 Task: Create Card Card0000000195 in Board Board0000000049 in Workspace WS0000000017 in Trello. Create Card Card0000000196 in Board Board0000000049 in Workspace WS0000000017 in Trello. Create Card Card0000000197 in Board Board0000000050 in Workspace WS0000000017 in Trello. Create Card Card0000000198 in Board Board0000000050 in Workspace WS0000000017 in Trello. Create Card Card0000000199 in Board Board0000000050 in Workspace WS0000000017 in Trello
Action: Mouse moved to (240, 235)
Screenshot: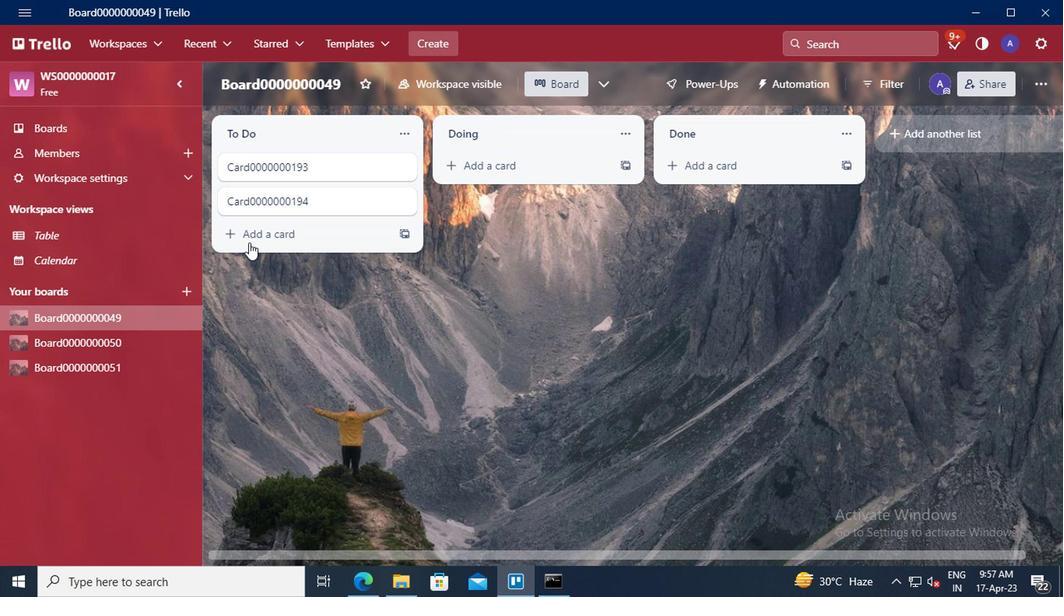 
Action: Mouse pressed left at (240, 235)
Screenshot: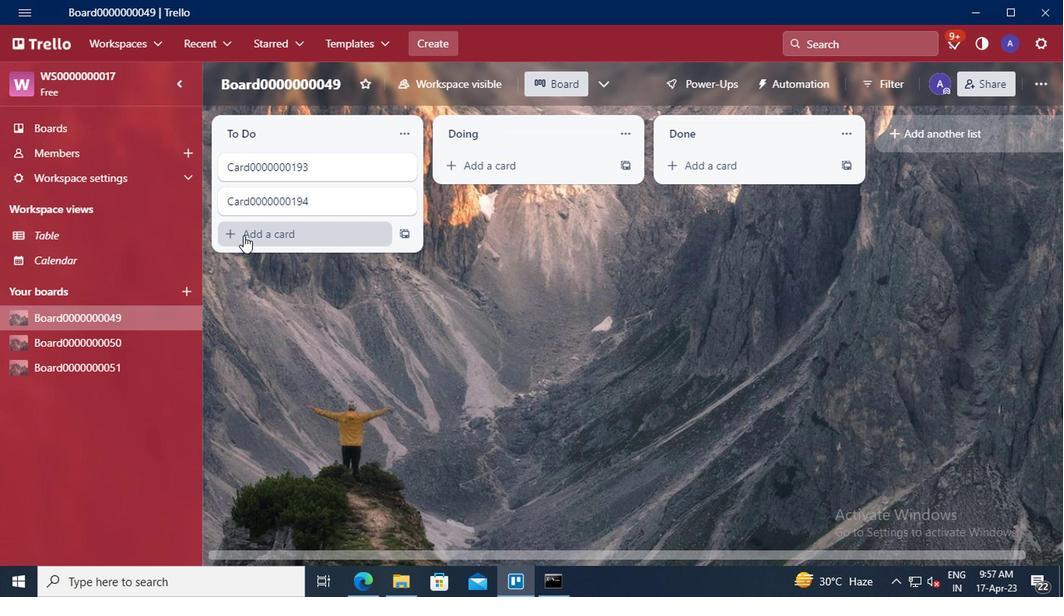 
Action: Mouse moved to (241, 242)
Screenshot: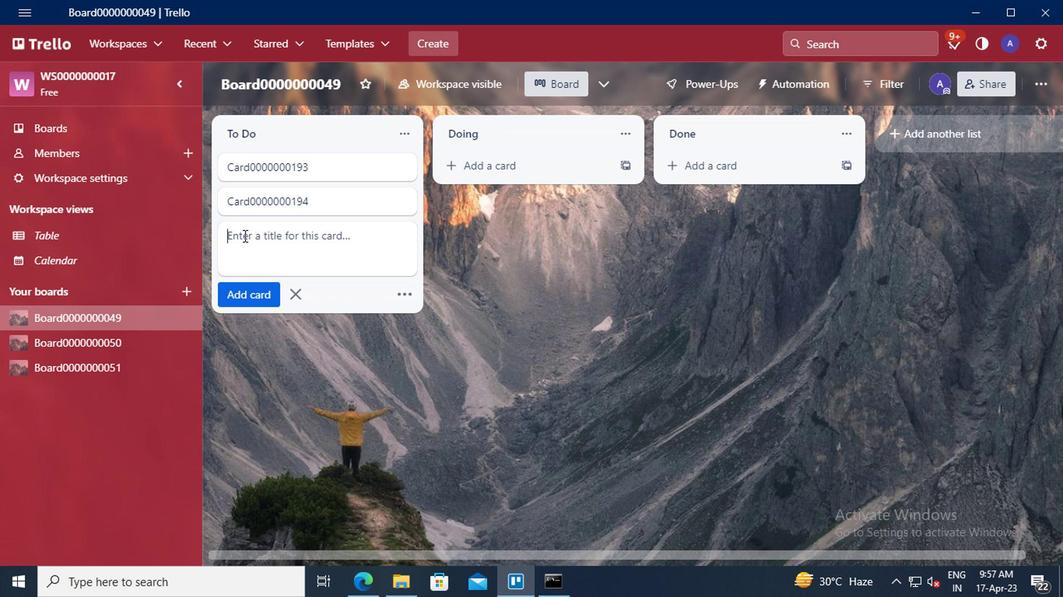 
Action: Mouse pressed left at (241, 242)
Screenshot: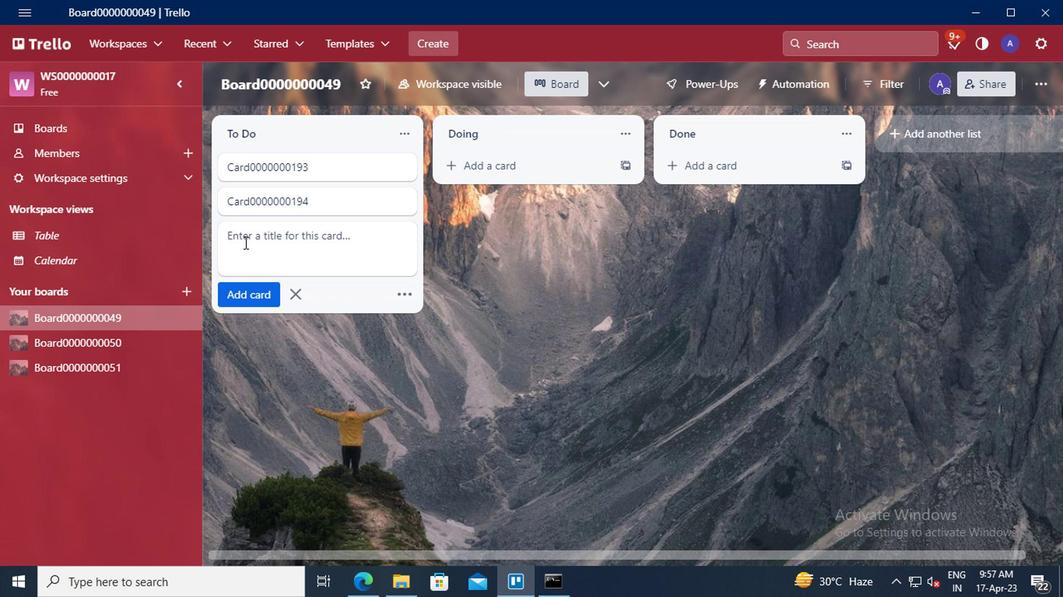 
Action: Key pressed <Key.shift>CARD0000000195
Screenshot: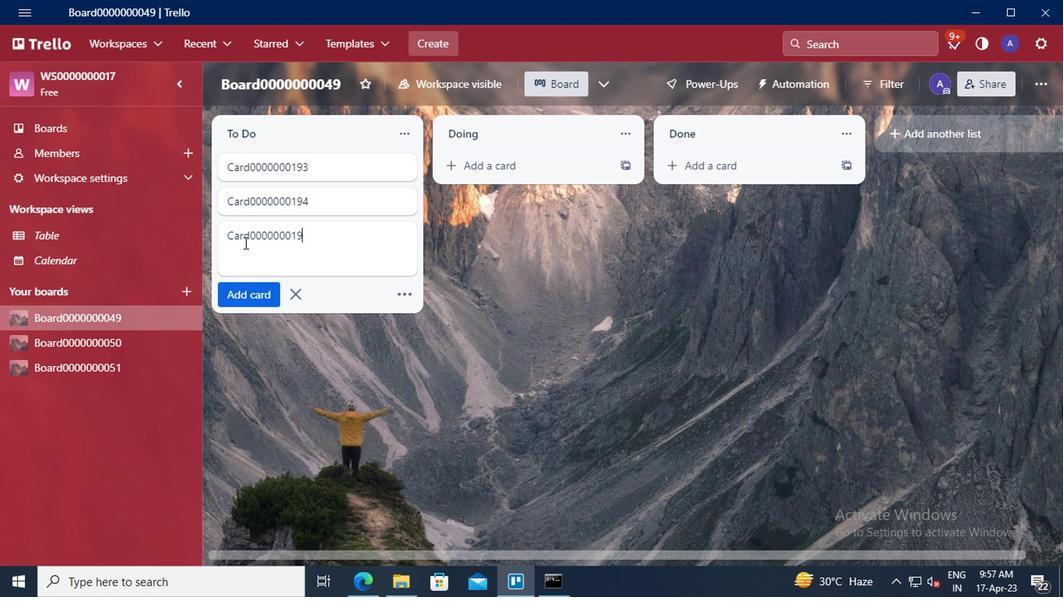 
Action: Mouse moved to (245, 298)
Screenshot: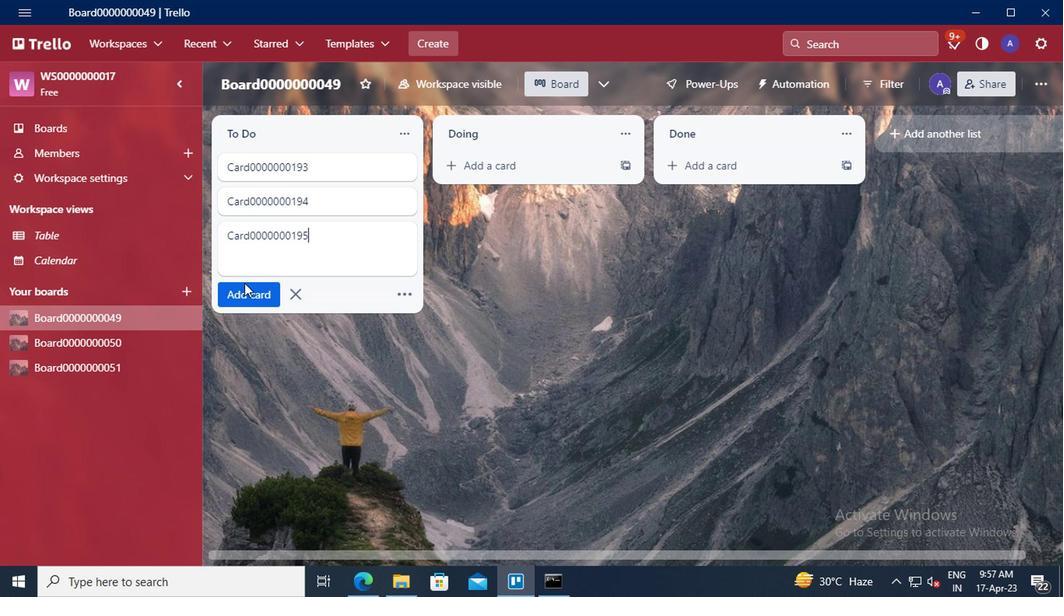 
Action: Mouse pressed left at (245, 298)
Screenshot: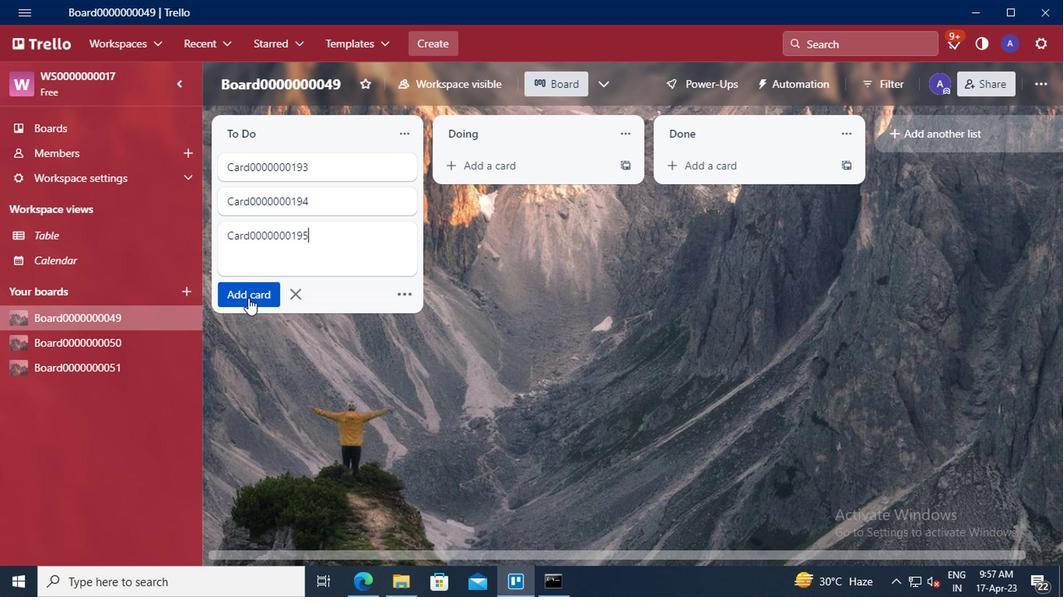 
Action: Mouse moved to (253, 275)
Screenshot: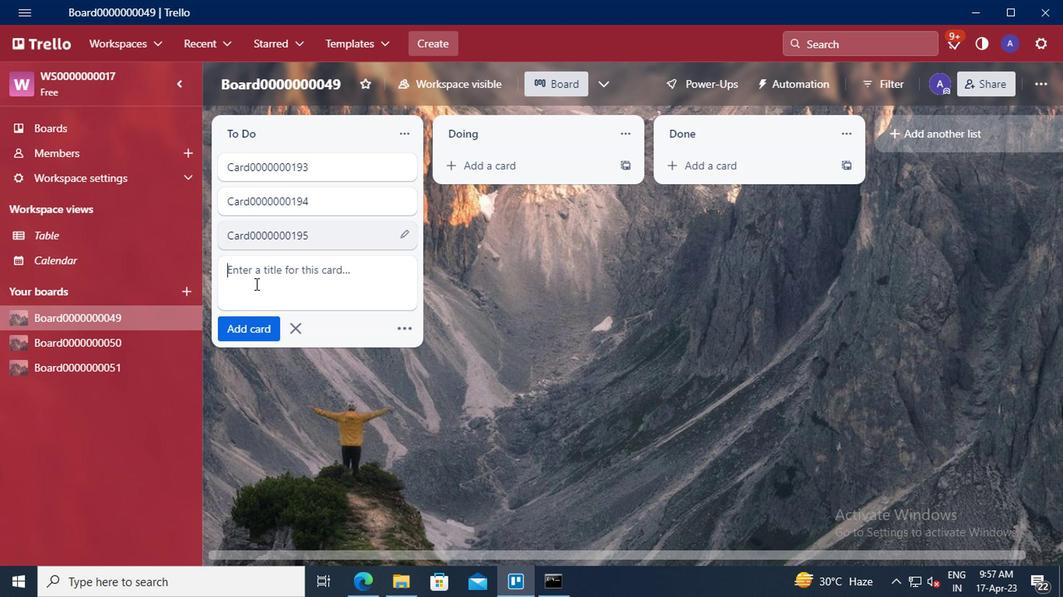
Action: Mouse pressed left at (253, 275)
Screenshot: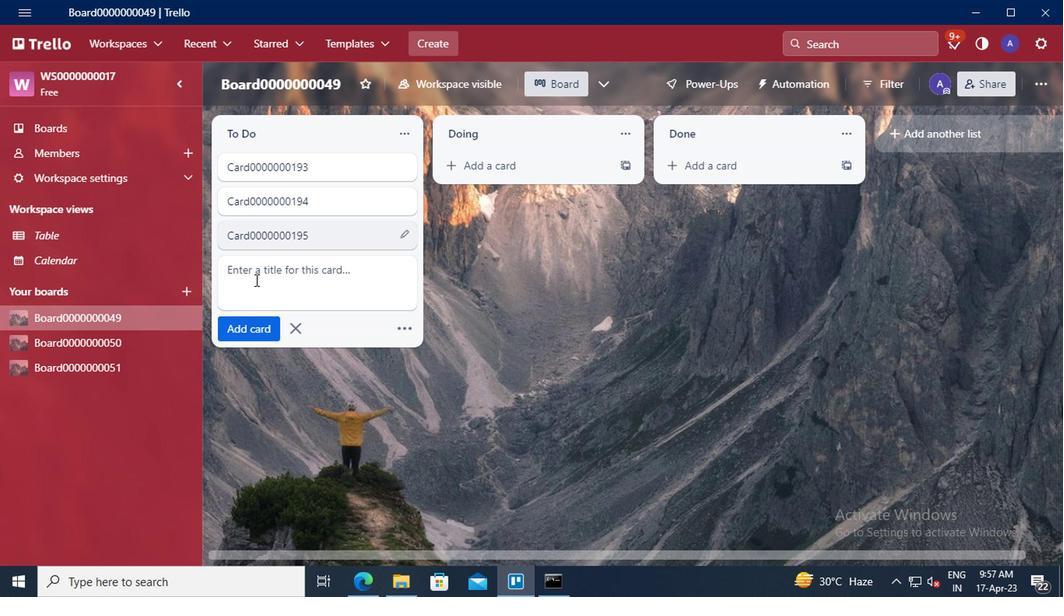 
Action: Key pressed <Key.shift>CARD0000000196
Screenshot: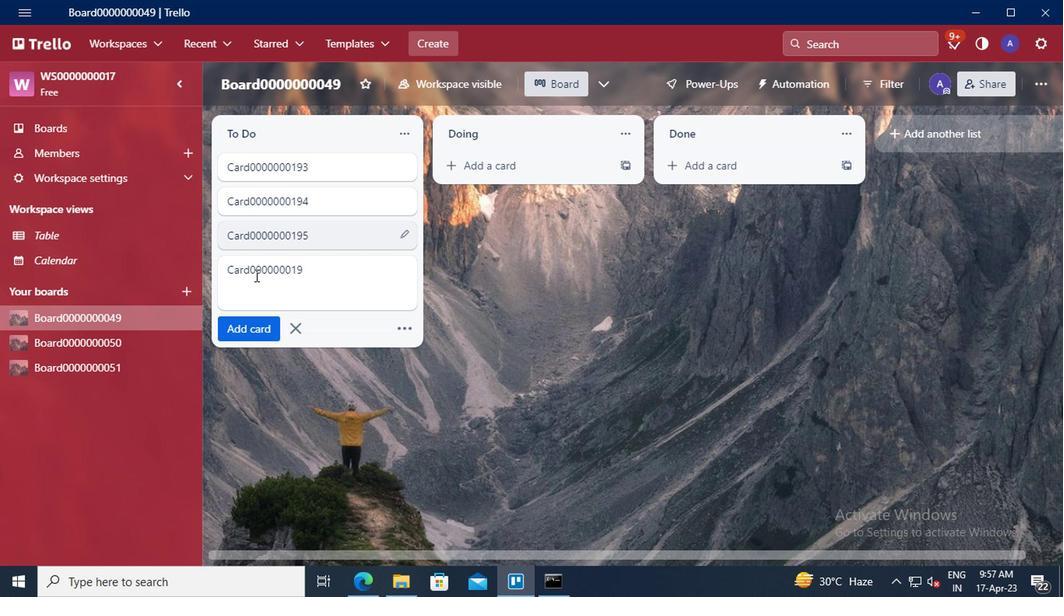 
Action: Mouse moved to (248, 325)
Screenshot: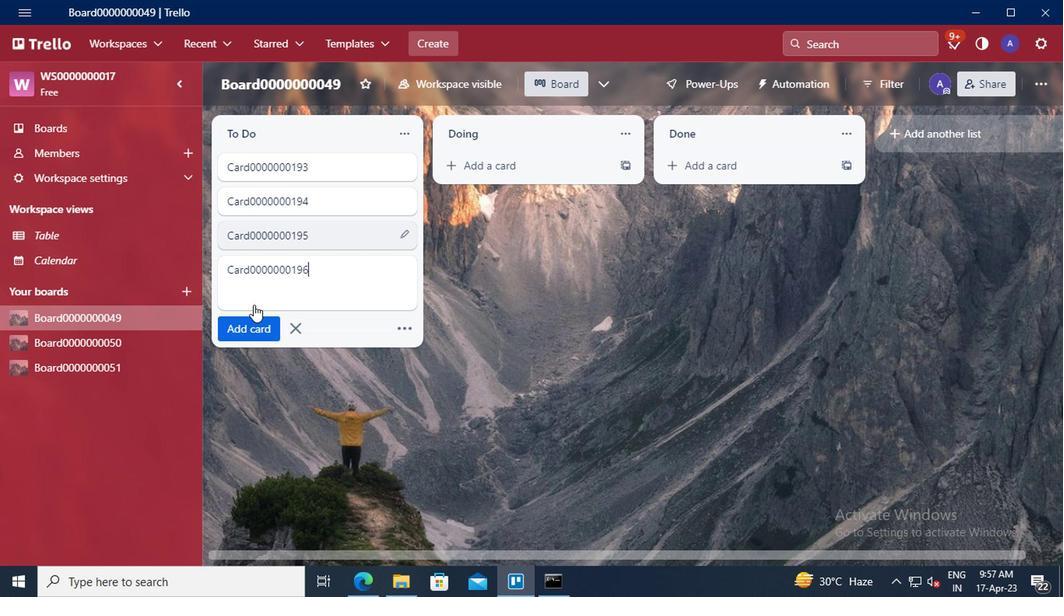 
Action: Mouse pressed left at (248, 325)
Screenshot: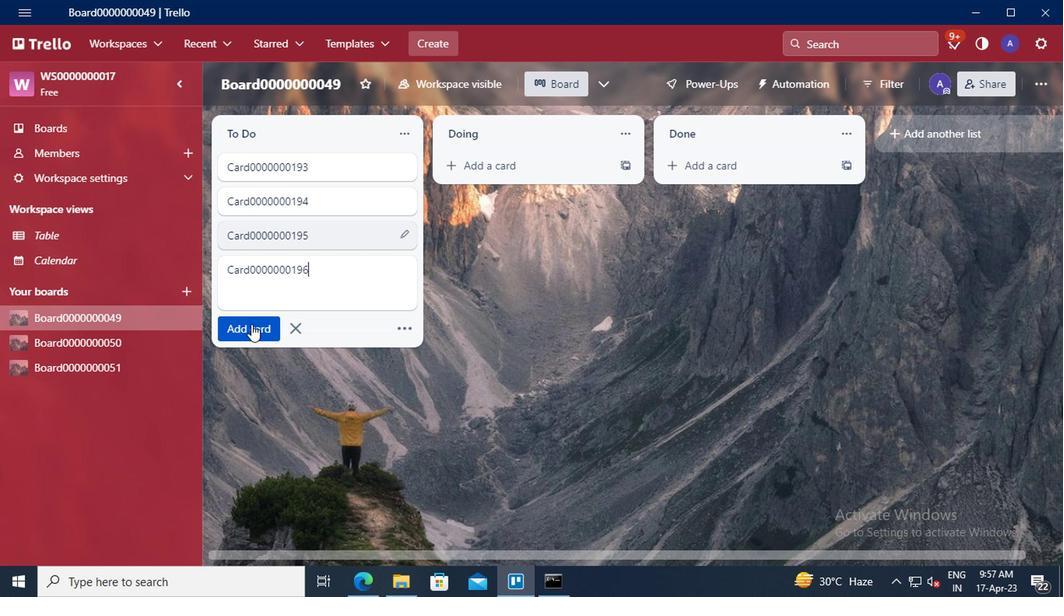 
Action: Mouse moved to (77, 345)
Screenshot: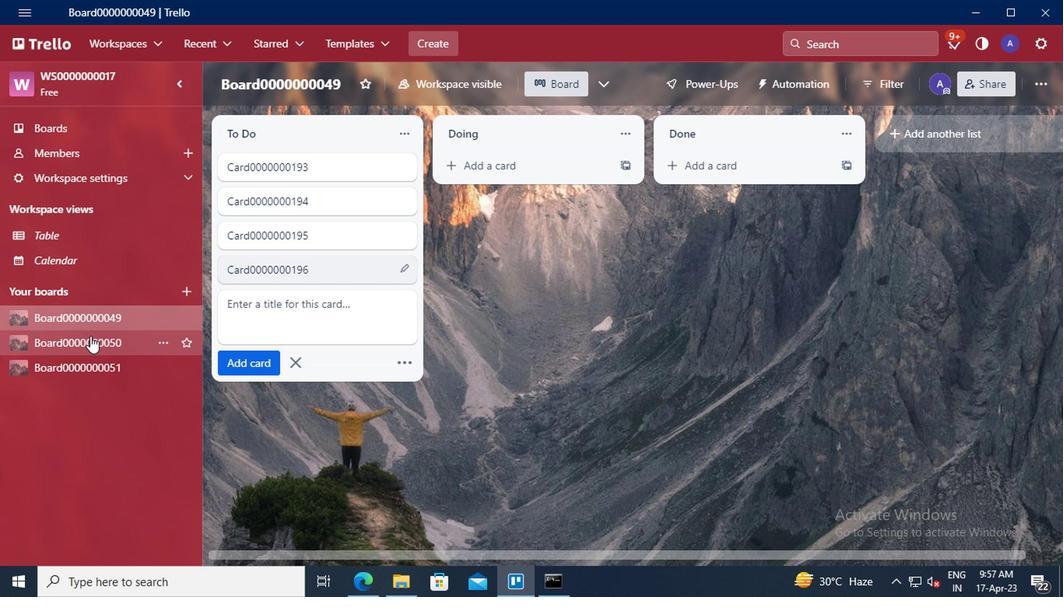 
Action: Mouse pressed left at (77, 345)
Screenshot: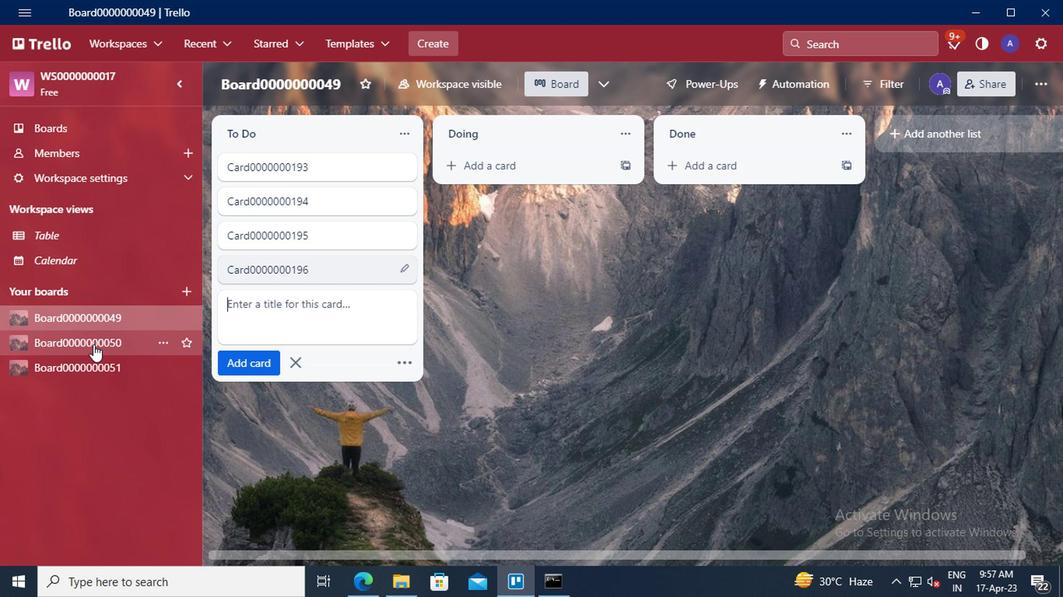 
Action: Mouse moved to (241, 174)
Screenshot: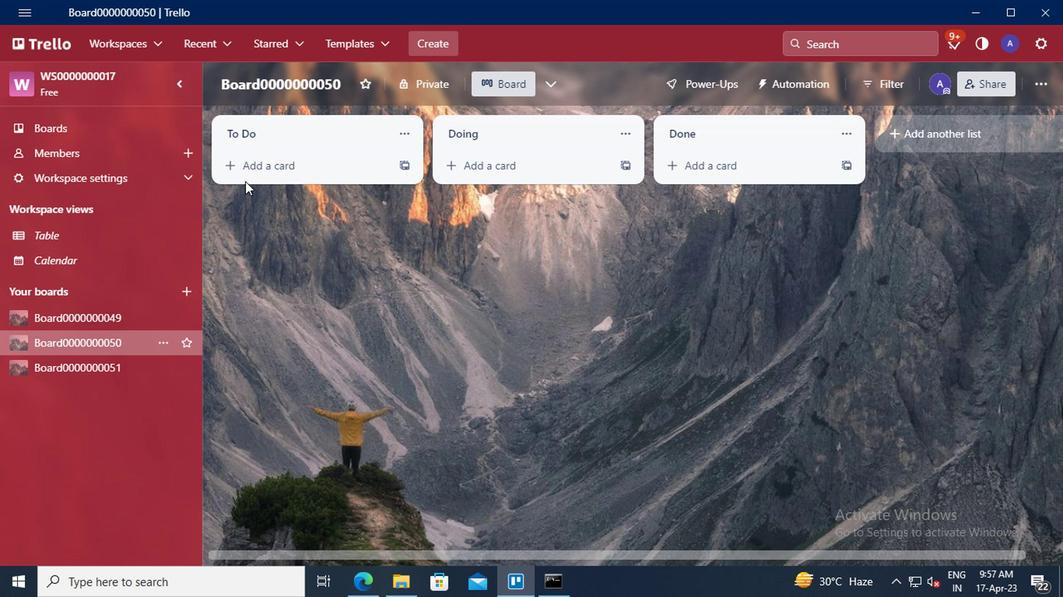 
Action: Mouse pressed left at (241, 174)
Screenshot: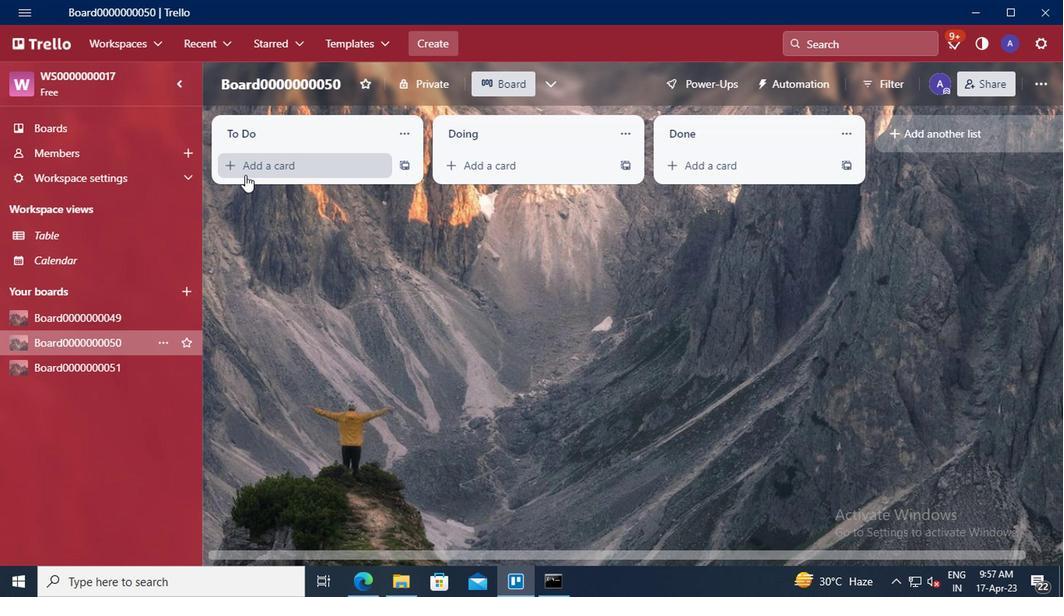 
Action: Mouse moved to (240, 169)
Screenshot: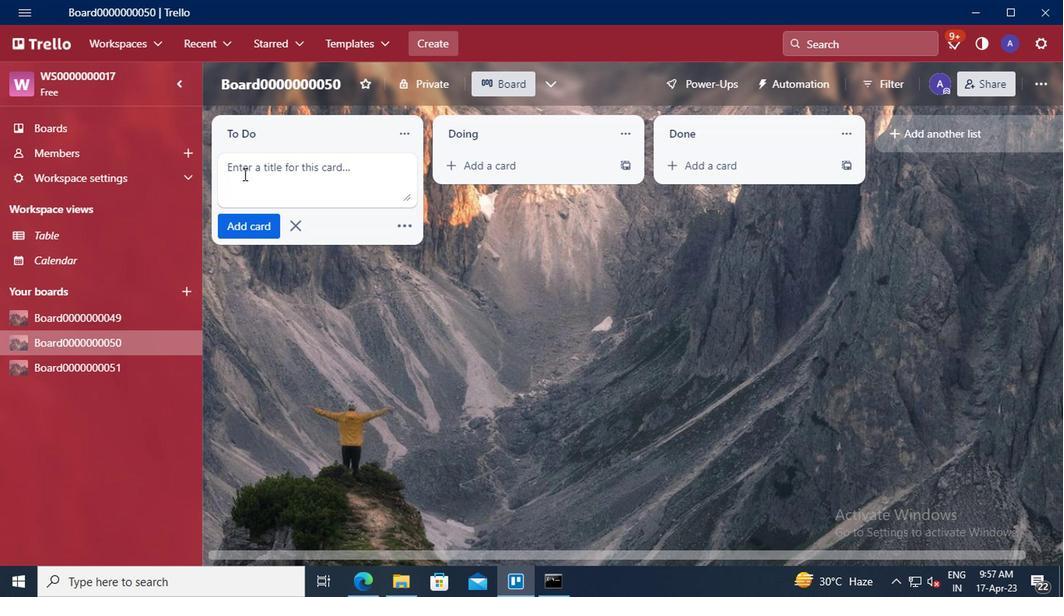
Action: Mouse pressed left at (240, 169)
Screenshot: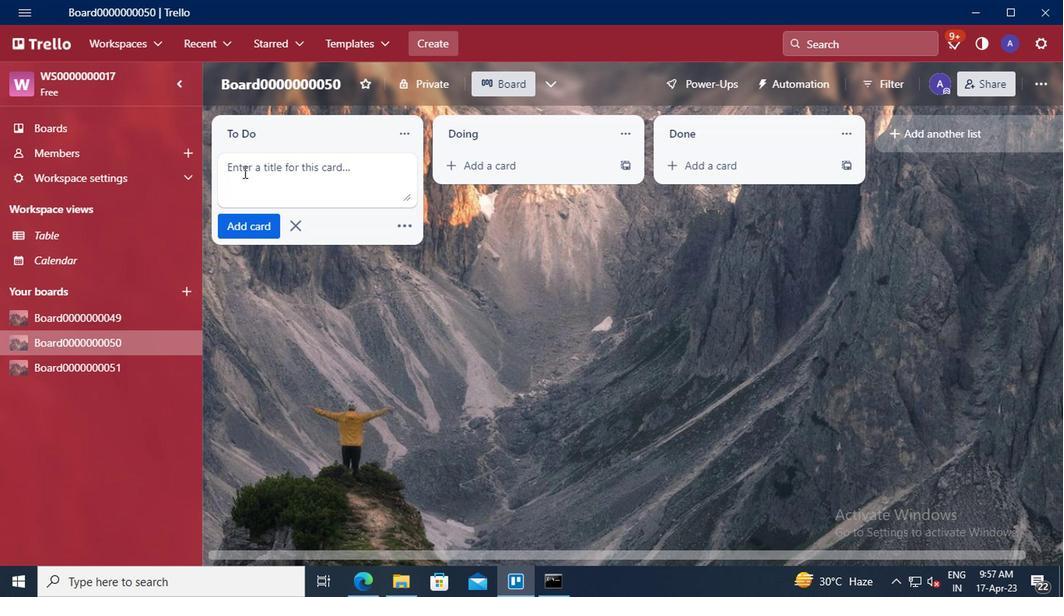 
Action: Key pressed <Key.shift>CARD0000000197
Screenshot: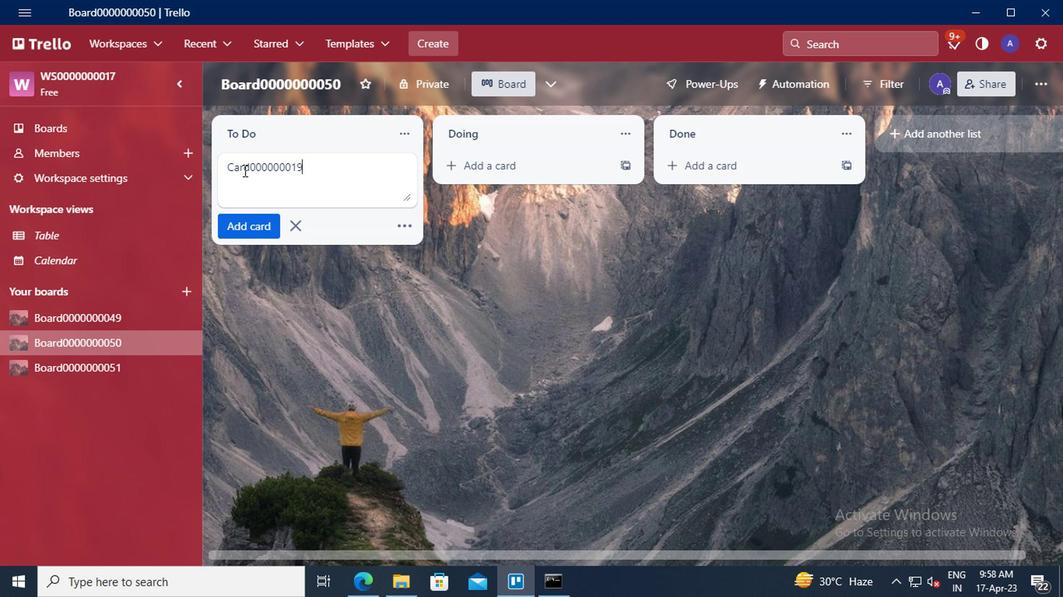 
Action: Mouse moved to (238, 220)
Screenshot: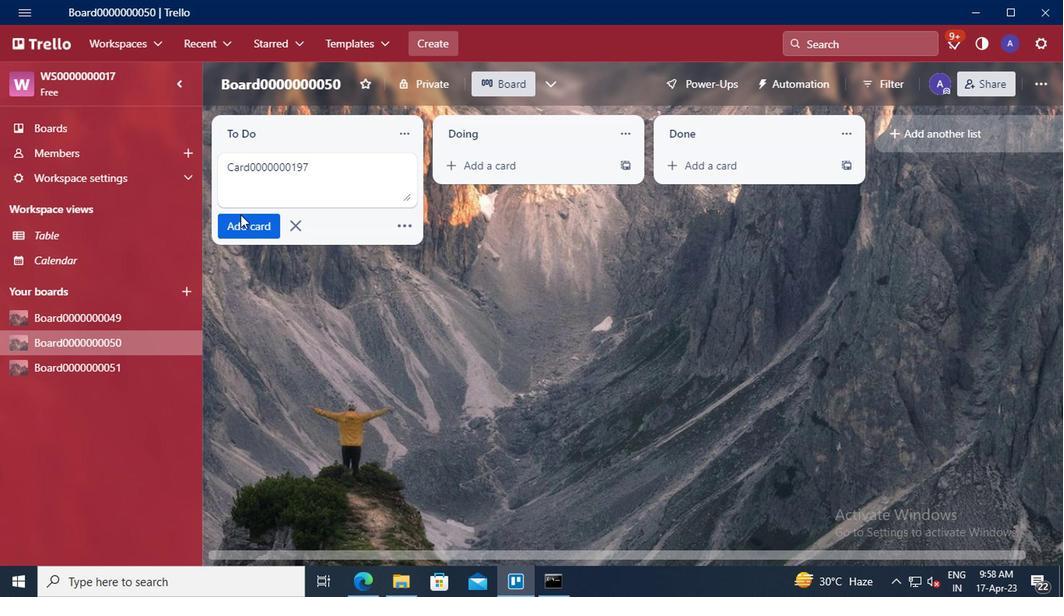 
Action: Mouse pressed left at (238, 220)
Screenshot: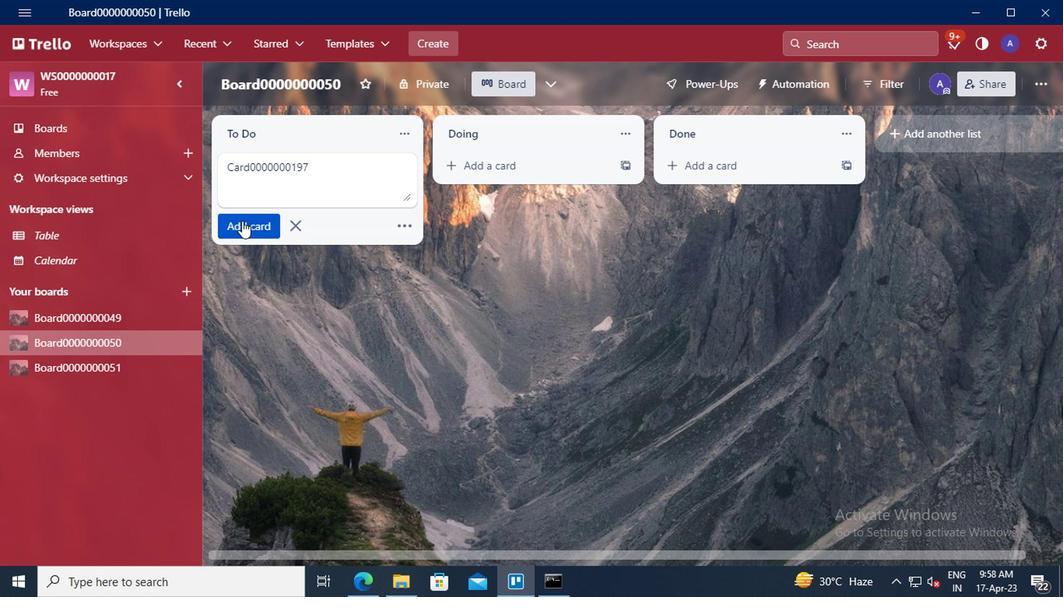 
Action: Mouse moved to (236, 212)
Screenshot: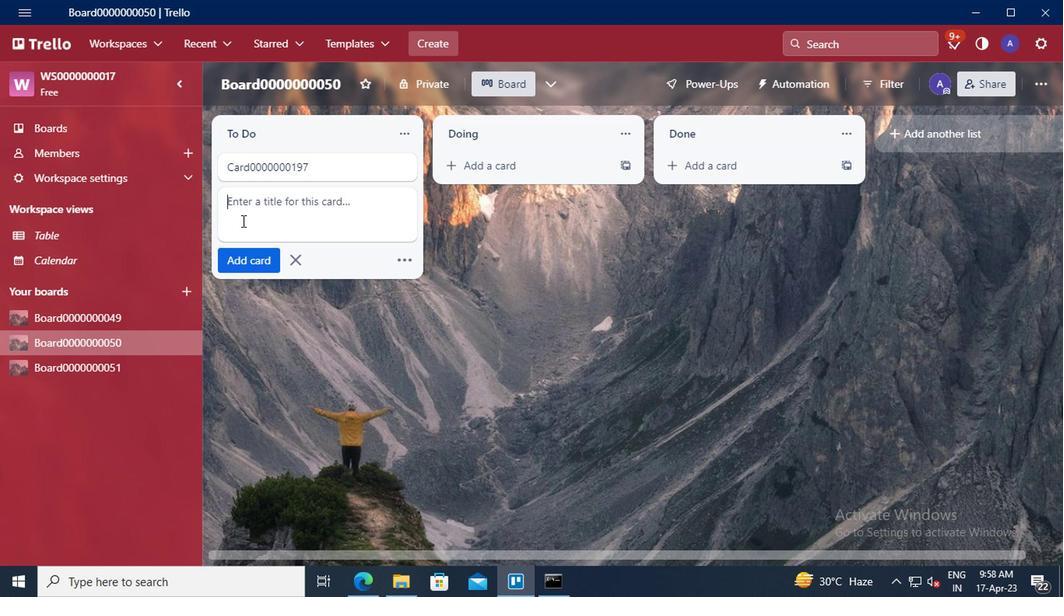 
Action: Mouse pressed left at (236, 212)
Screenshot: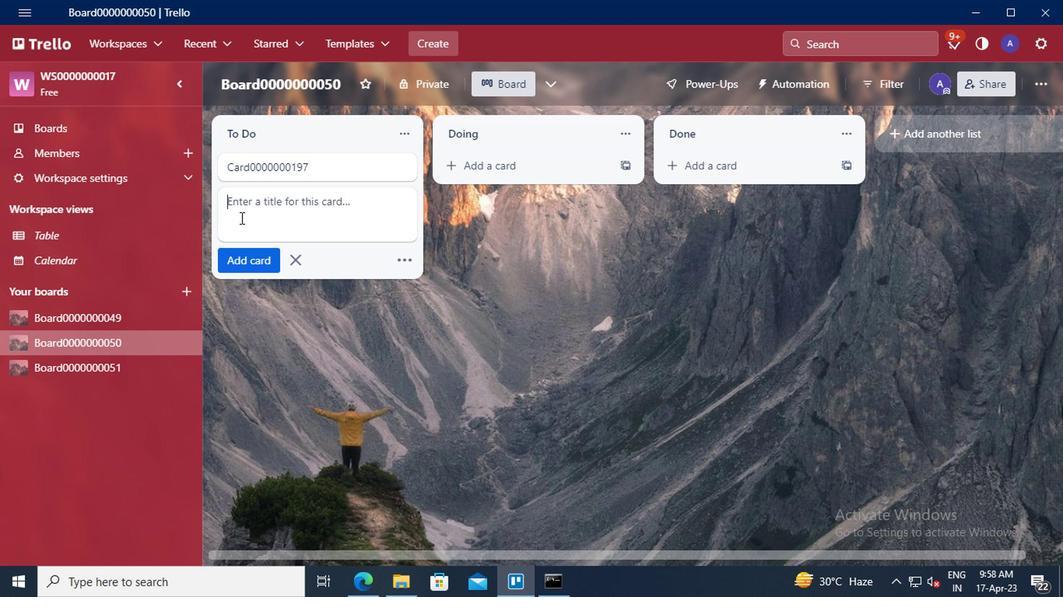 
Action: Key pressed <Key.shift>CARD0000000198
Screenshot: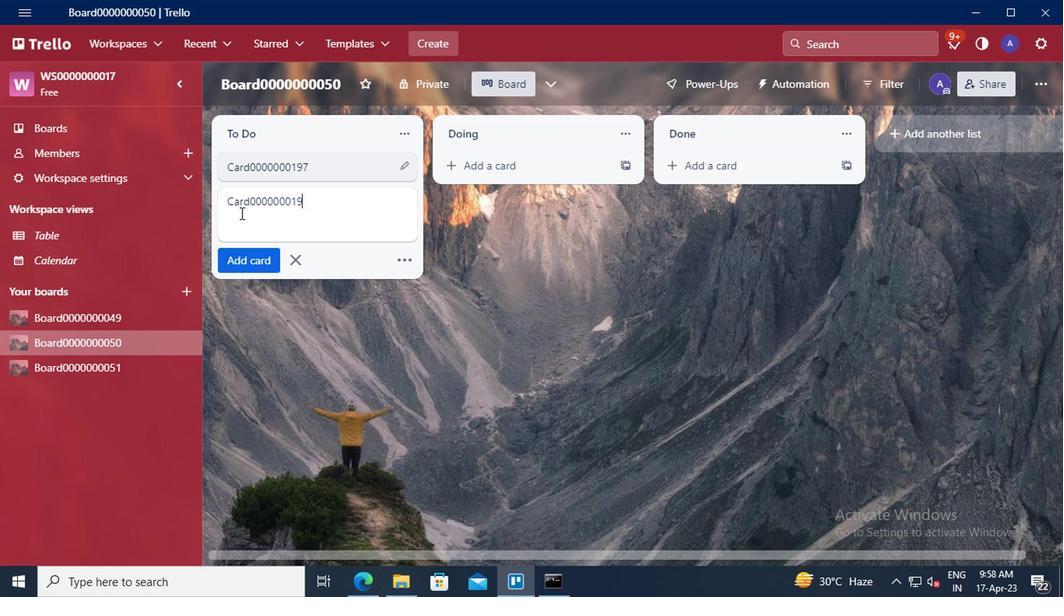 
Action: Mouse moved to (233, 260)
Screenshot: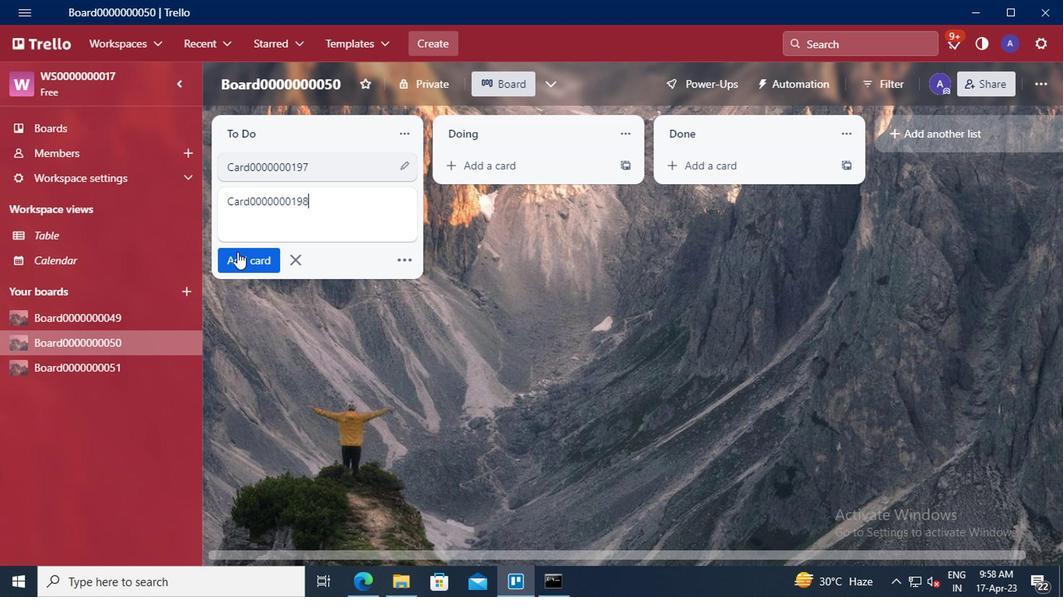 
Action: Mouse pressed left at (233, 260)
Screenshot: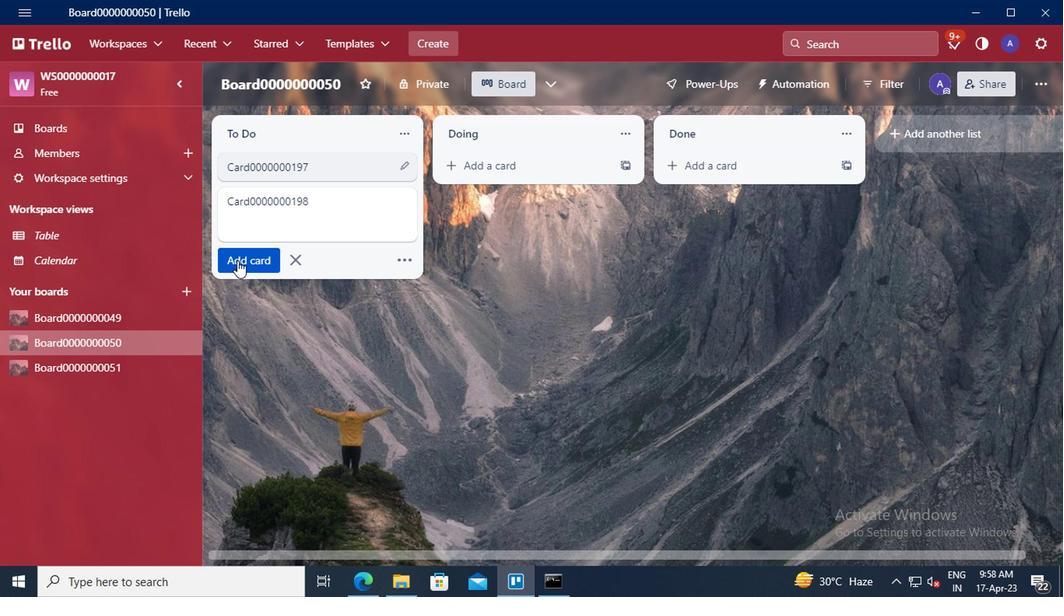 
Action: Mouse moved to (235, 244)
Screenshot: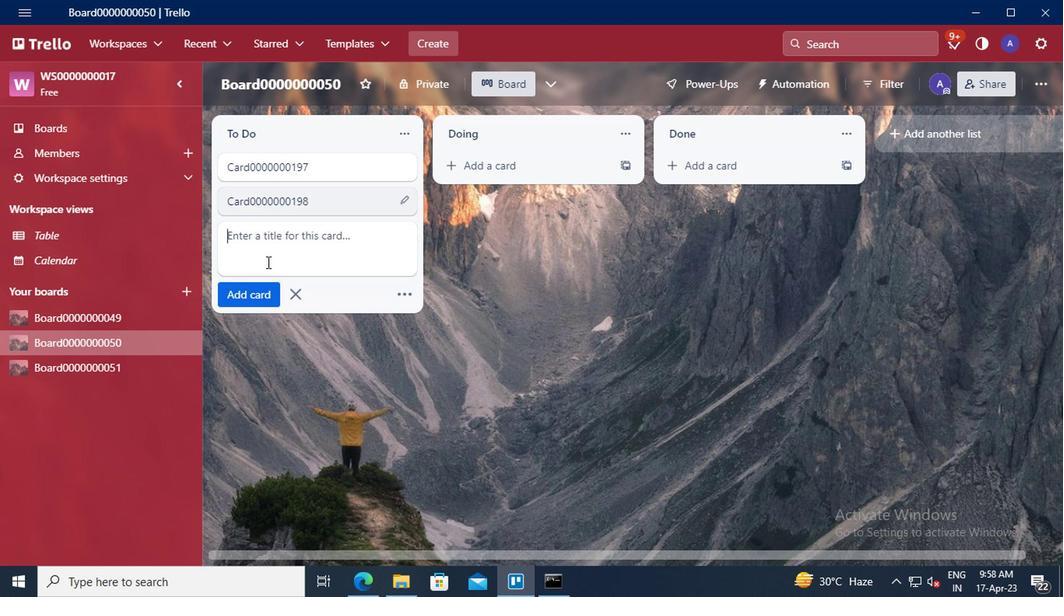 
Action: Mouse pressed left at (235, 244)
Screenshot: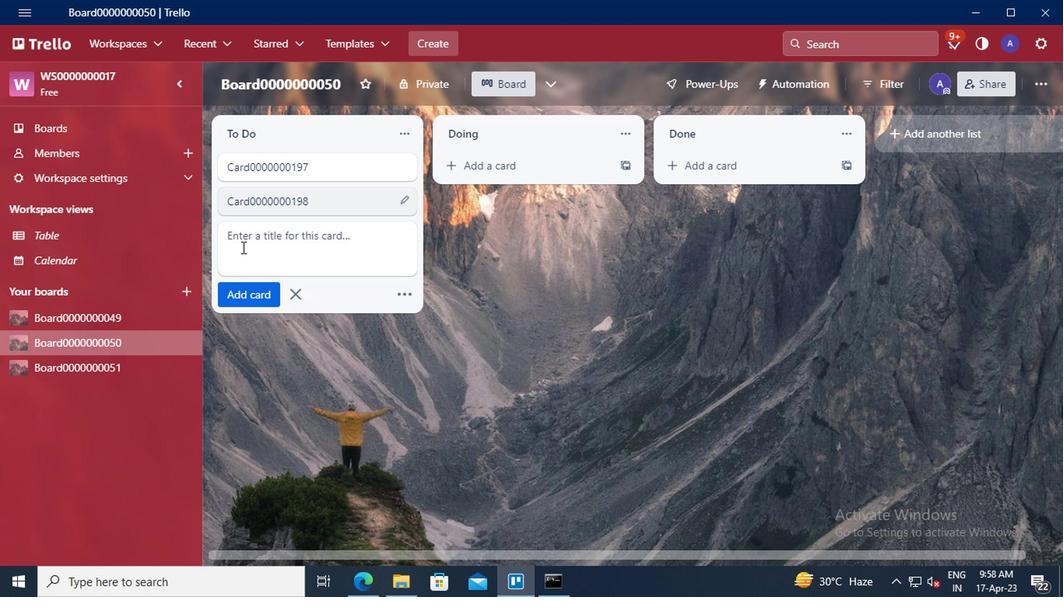 
Action: Key pressed <Key.shift>CARD0000000199
Screenshot: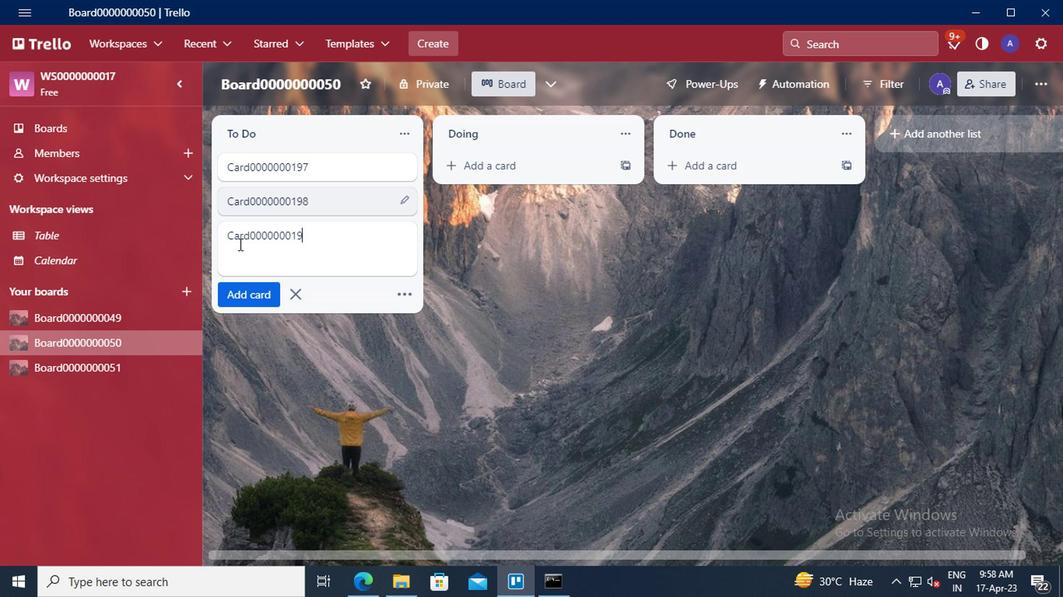 
Action: Mouse moved to (240, 294)
Screenshot: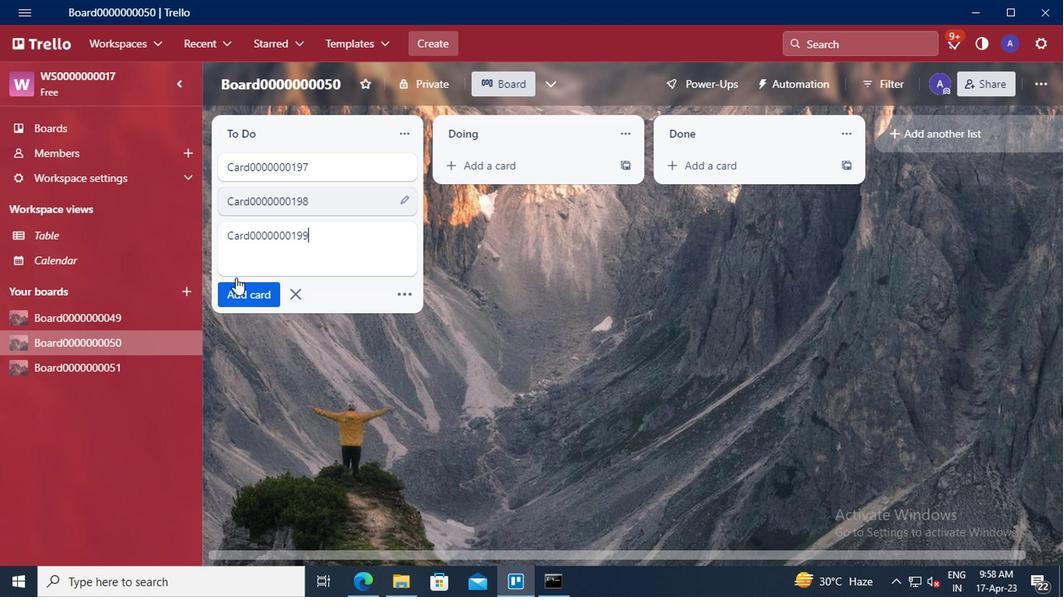 
Action: Mouse pressed left at (240, 294)
Screenshot: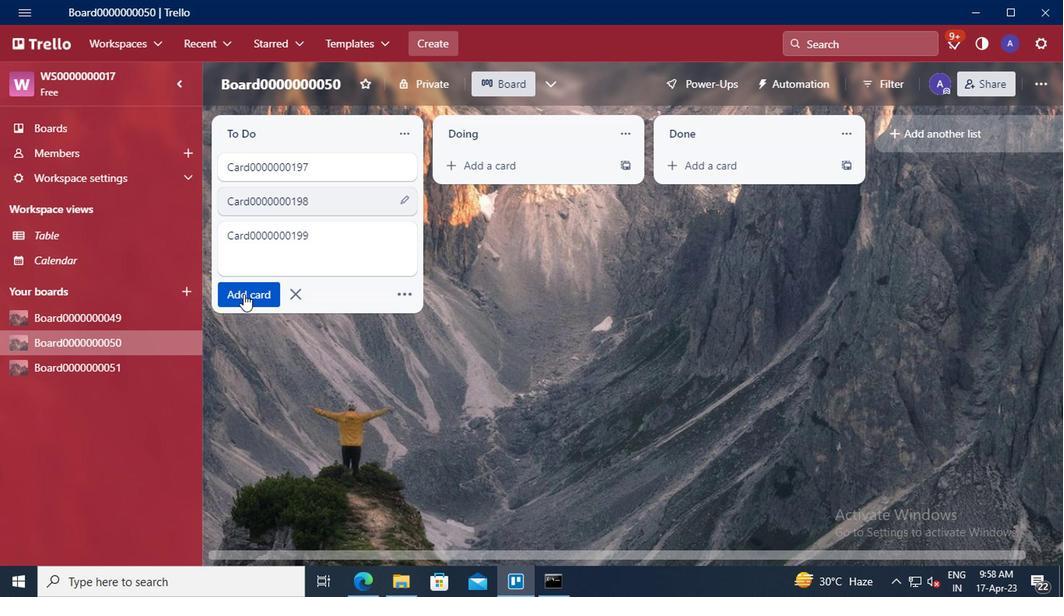 
